 Task: Add Sprouts Citrus Herb Salmon One Pan Meal to the cart.
Action: Mouse moved to (18, 131)
Screenshot: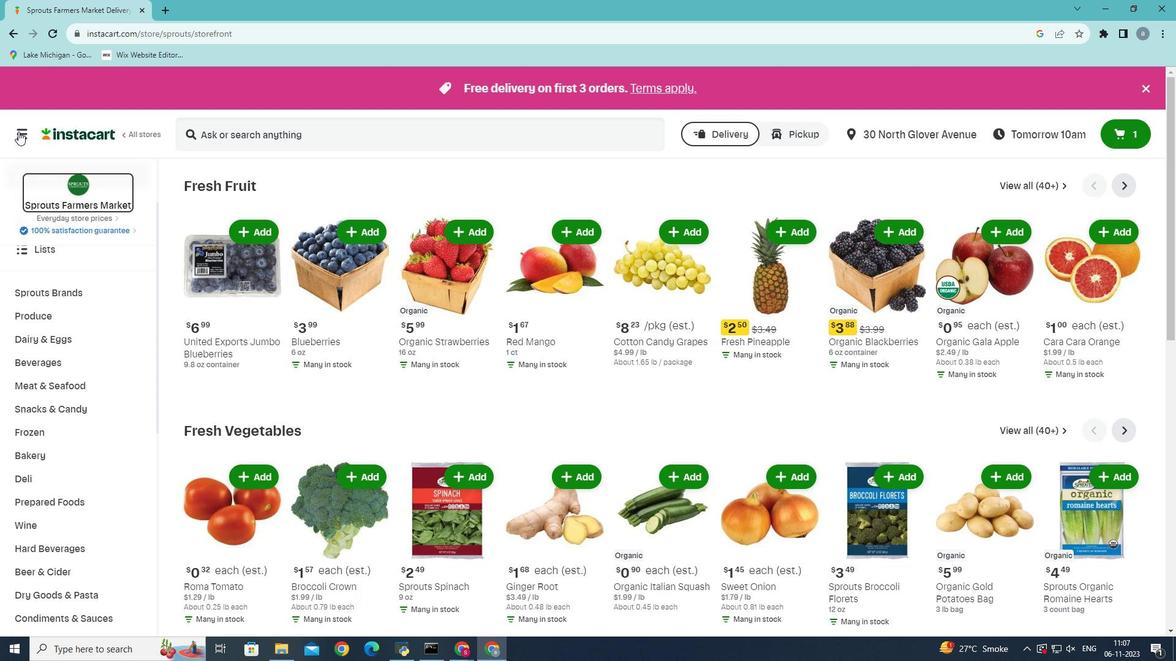 
Action: Mouse pressed left at (18, 131)
Screenshot: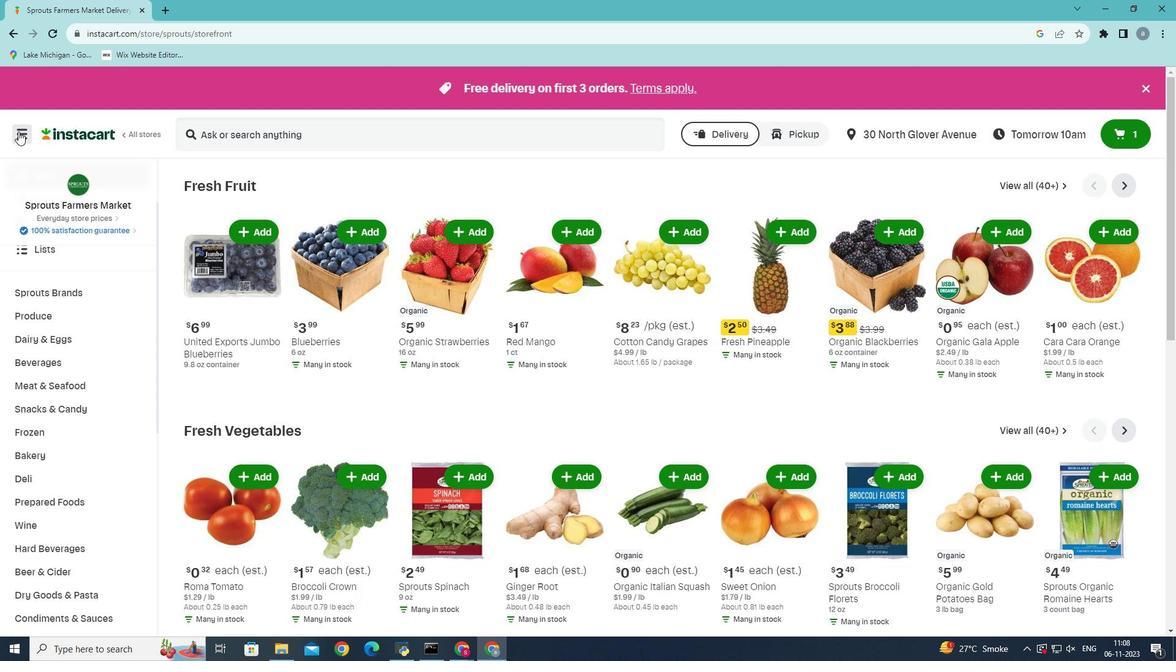 
Action: Mouse moved to (66, 339)
Screenshot: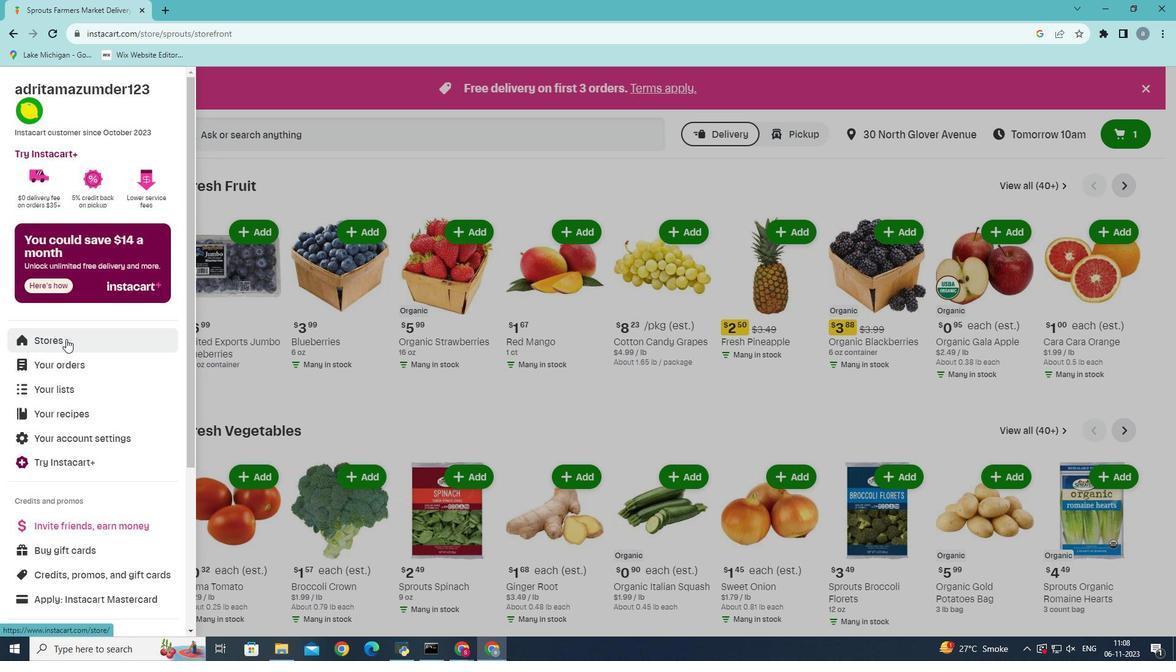 
Action: Mouse pressed left at (66, 339)
Screenshot: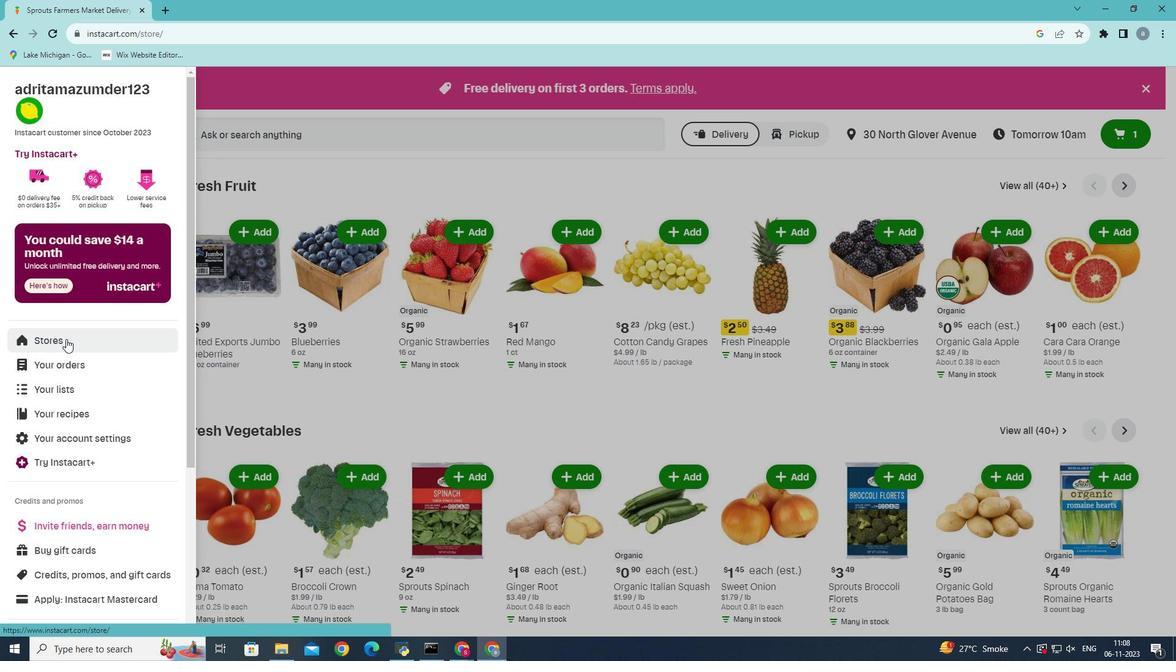 
Action: Mouse moved to (294, 137)
Screenshot: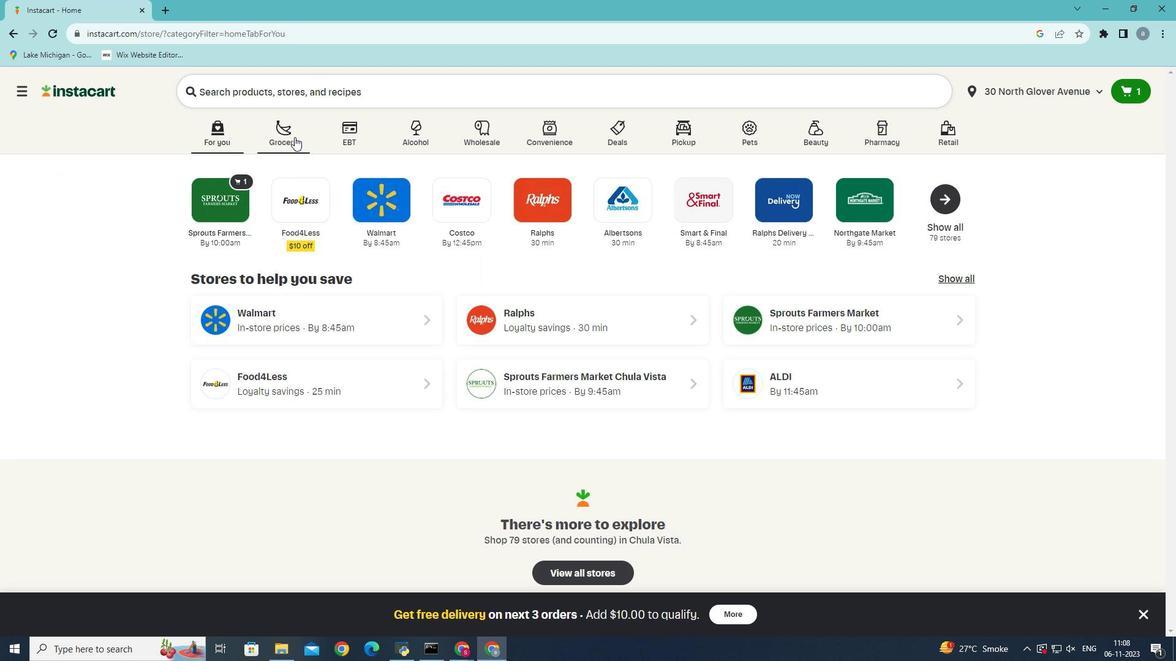 
Action: Mouse pressed left at (294, 137)
Screenshot: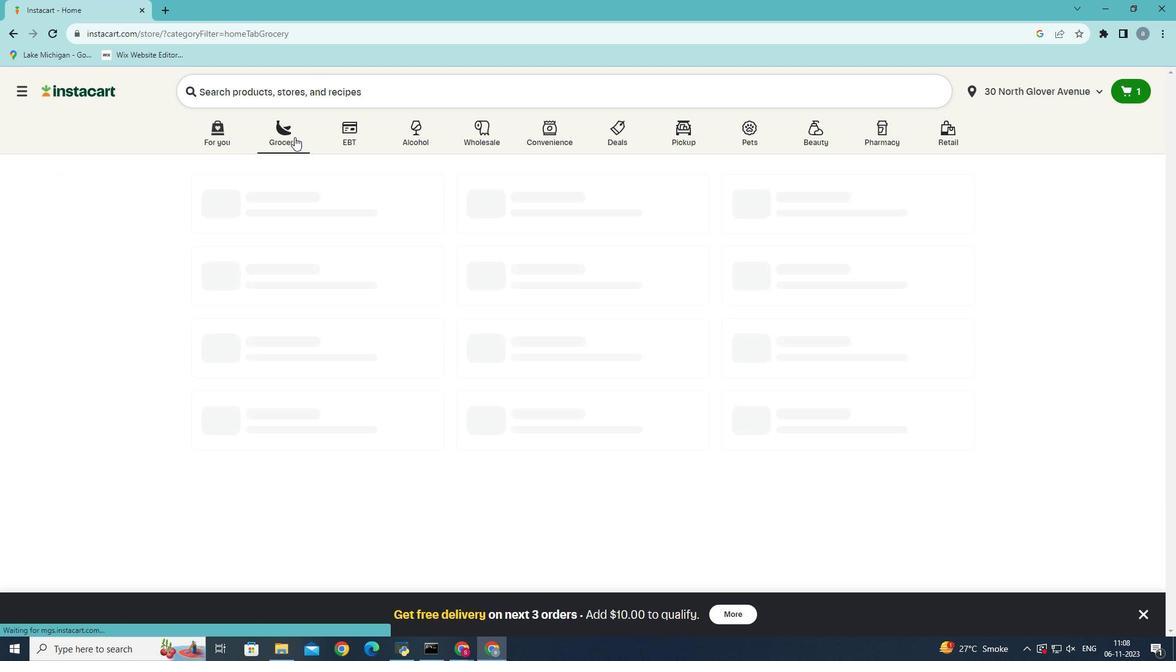 
Action: Mouse moved to (262, 367)
Screenshot: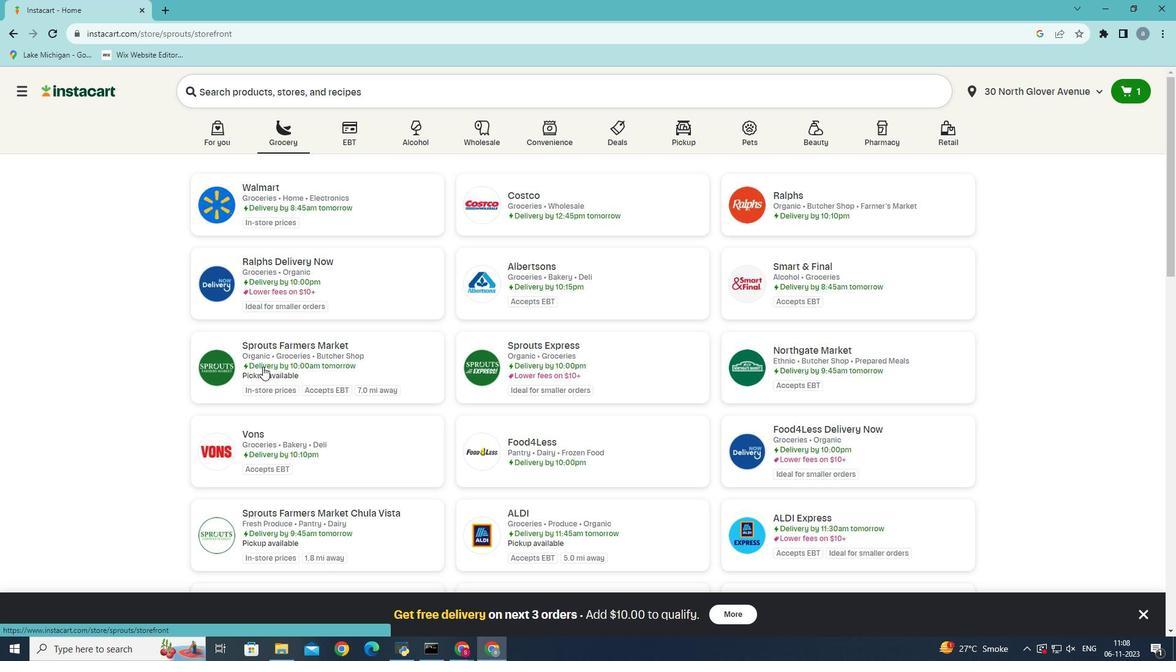 
Action: Mouse pressed left at (262, 367)
Screenshot: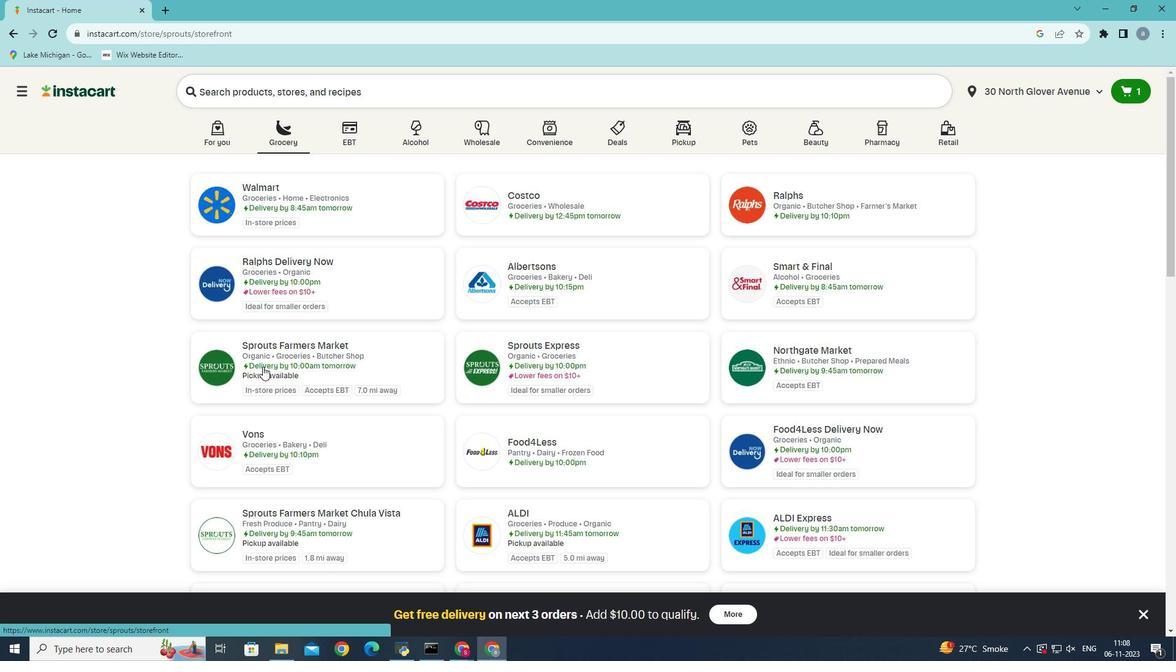 
Action: Mouse moved to (49, 574)
Screenshot: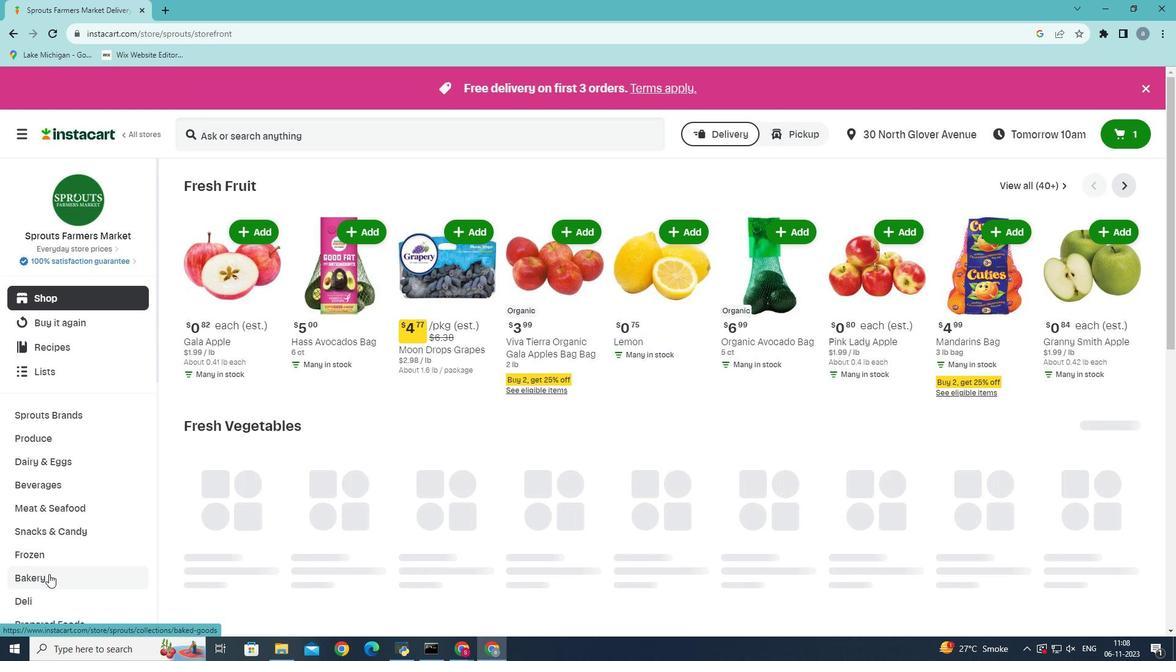
Action: Mouse scrolled (49, 574) with delta (0, 0)
Screenshot: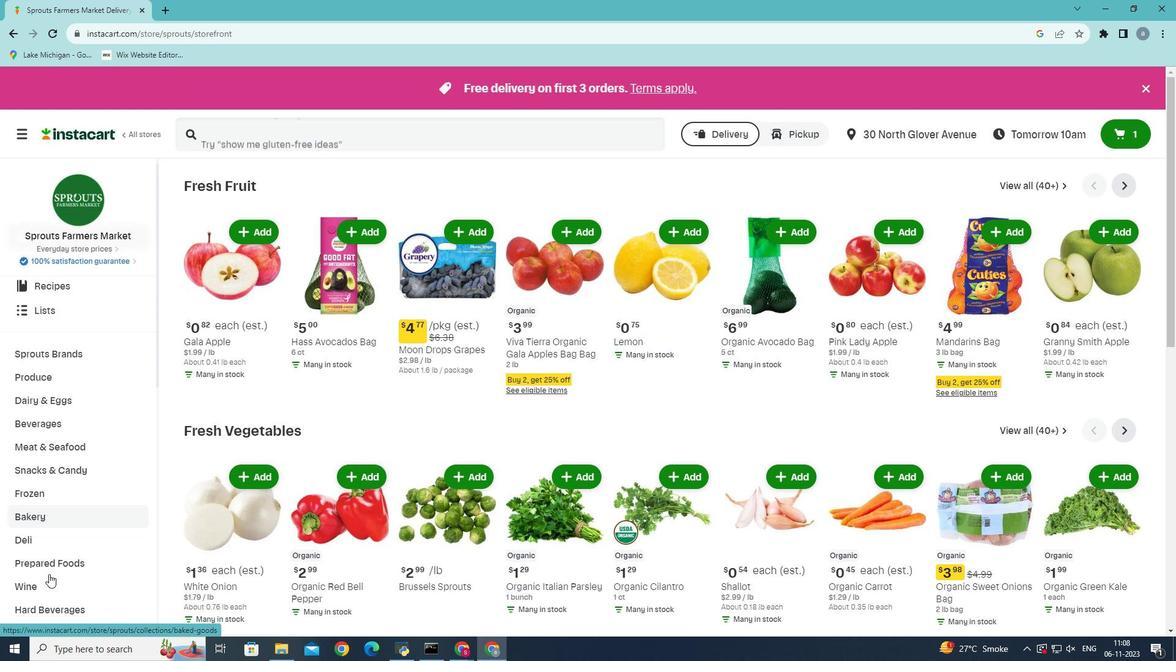
Action: Mouse moved to (44, 569)
Screenshot: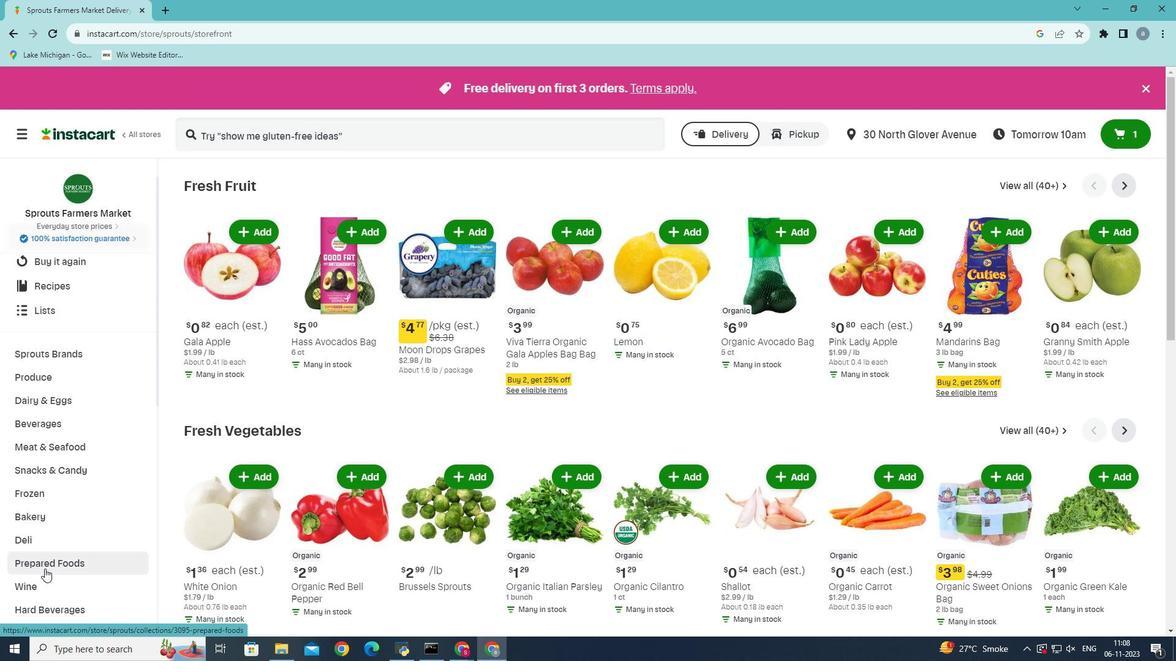 
Action: Mouse pressed left at (44, 569)
Screenshot: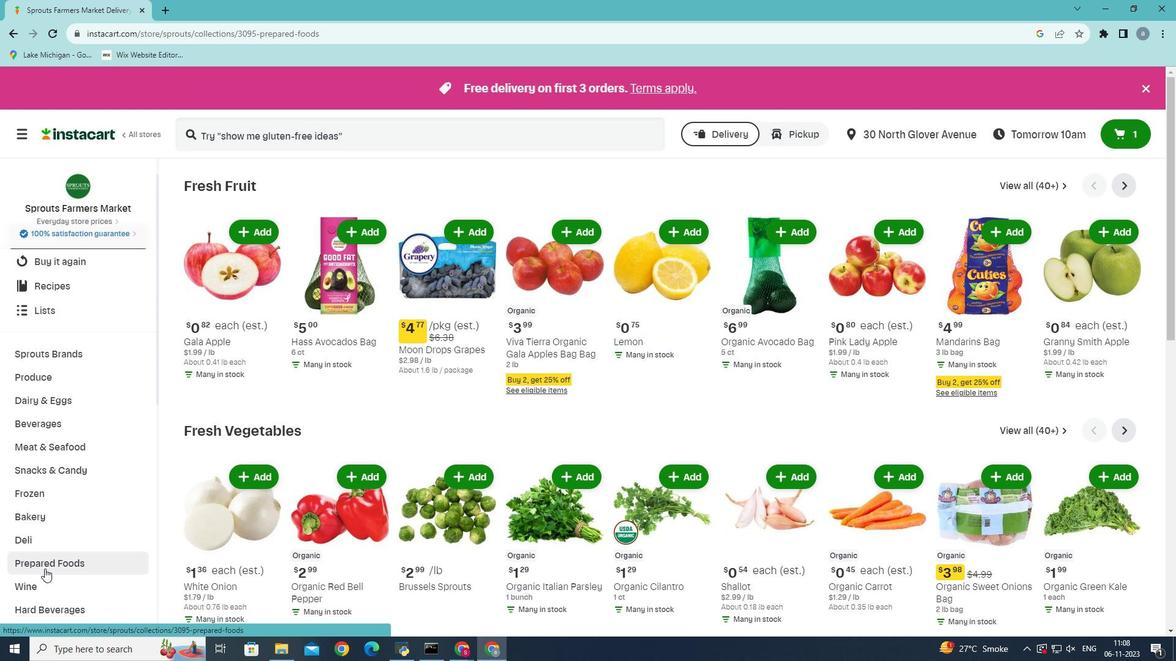 
Action: Mouse moved to (414, 215)
Screenshot: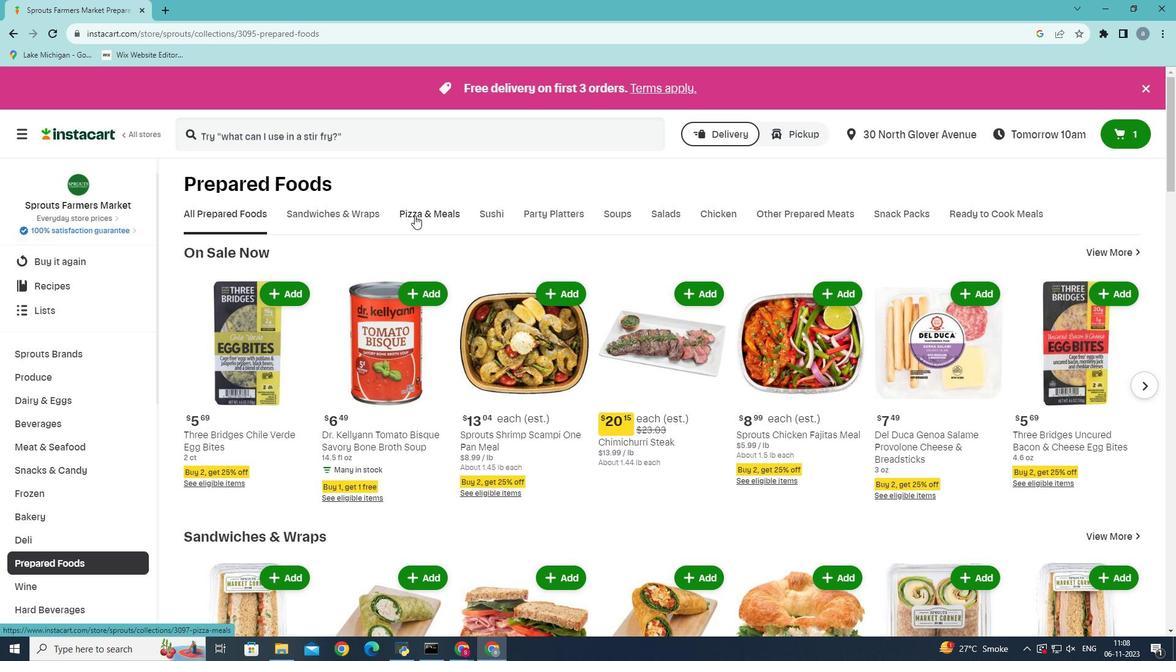
Action: Mouse pressed left at (414, 215)
Screenshot: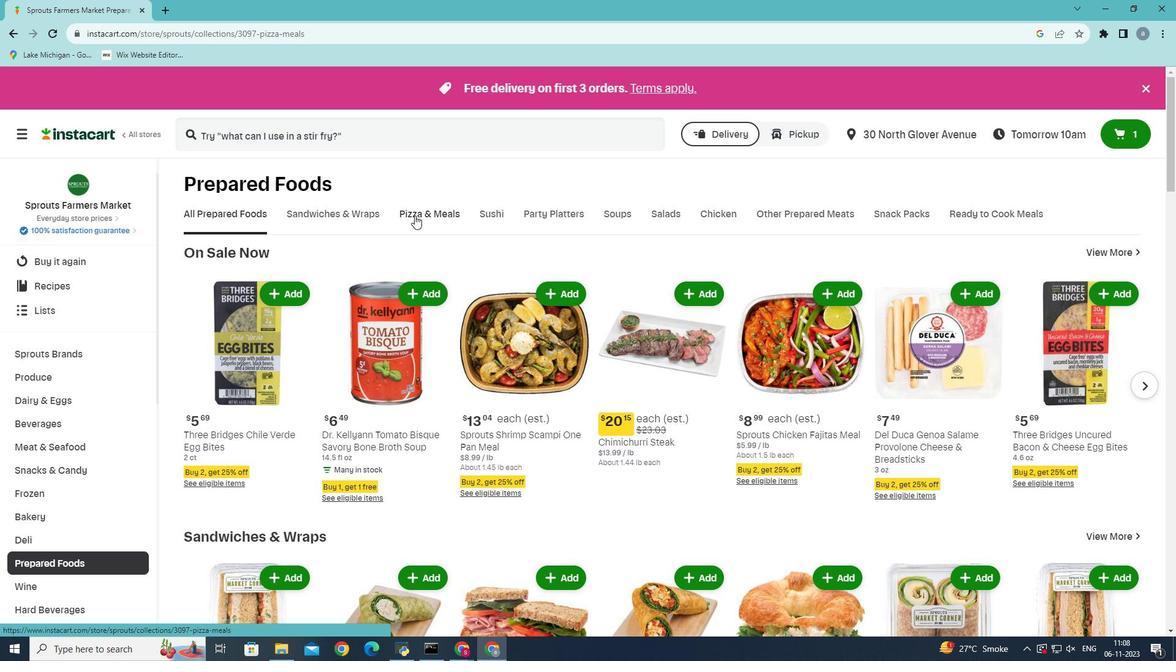 
Action: Mouse moved to (842, 268)
Screenshot: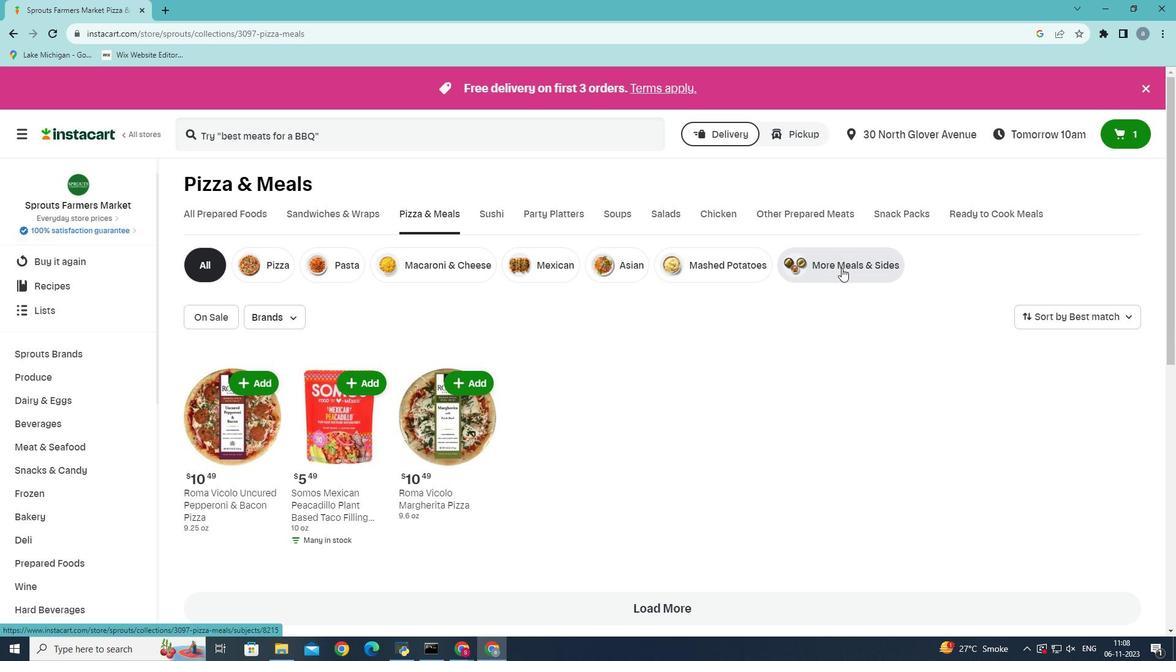 
Action: Mouse pressed left at (842, 268)
Screenshot: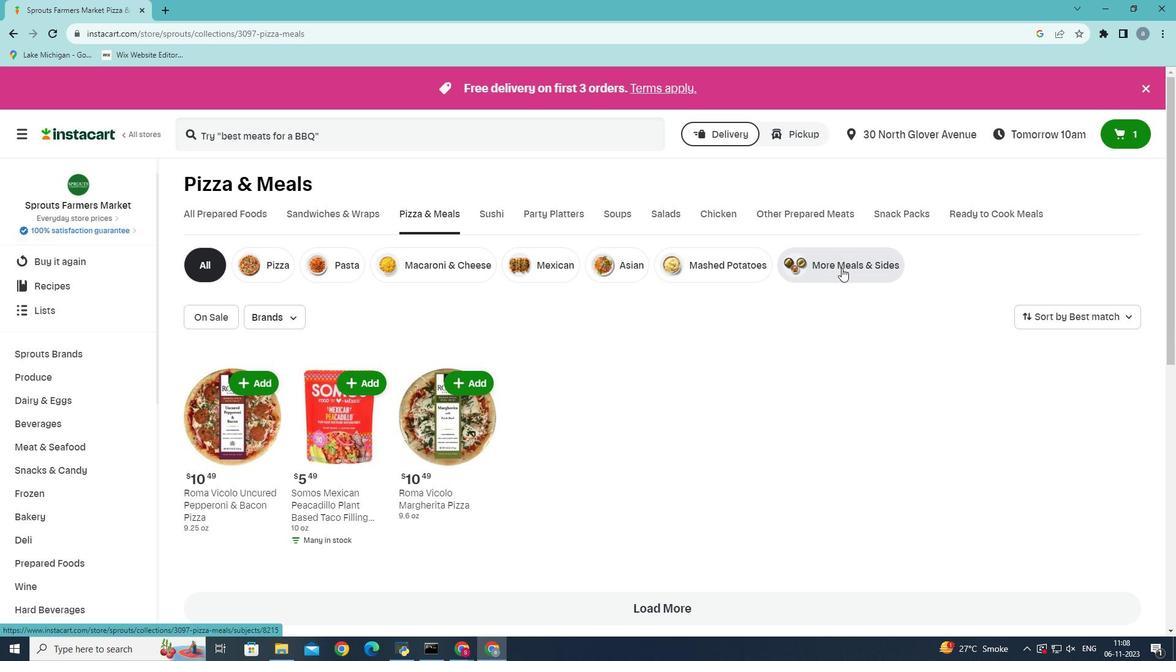 
Action: Mouse moved to (251, 139)
Screenshot: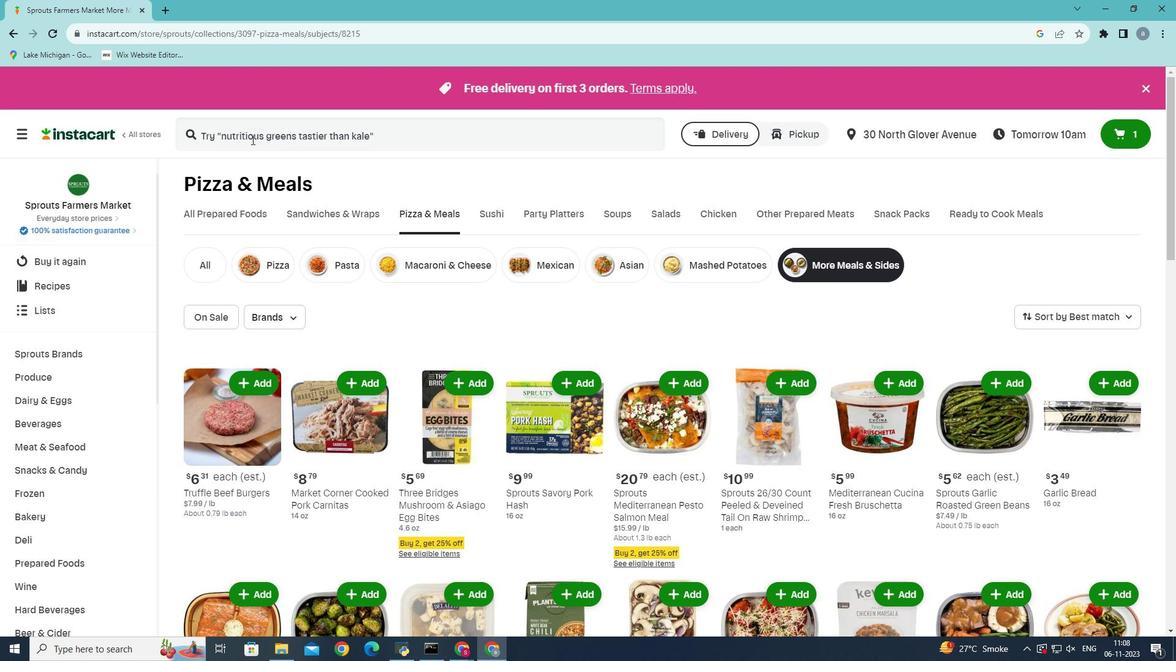 
Action: Mouse pressed left at (251, 139)
Screenshot: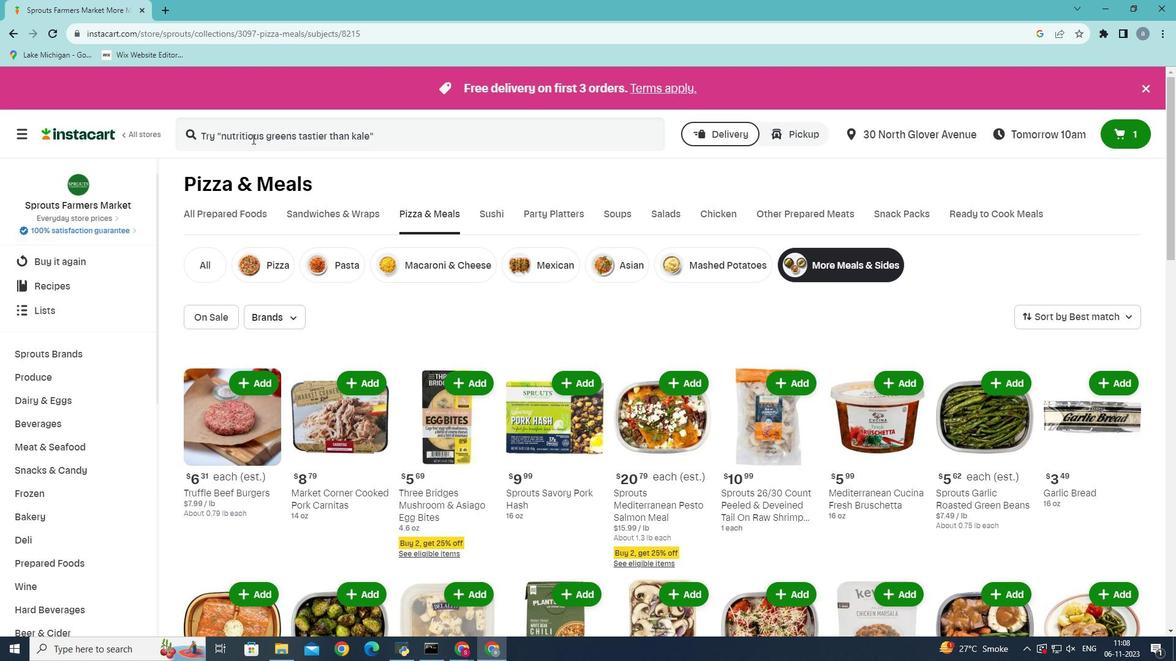 
Action: Mouse moved to (252, 139)
Screenshot: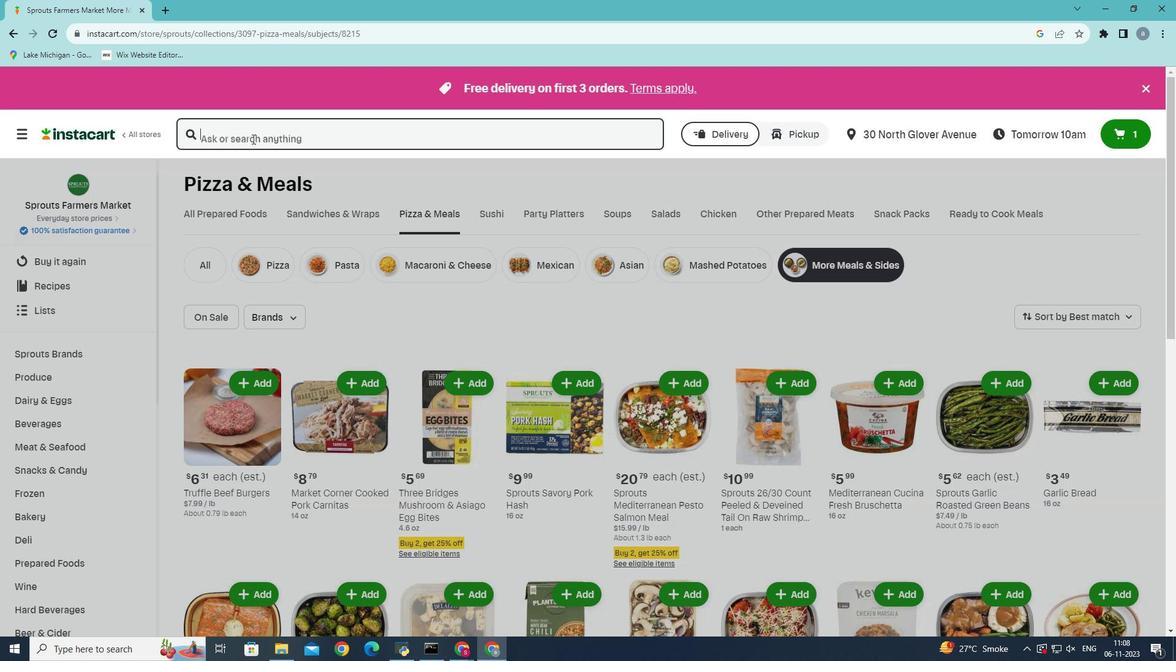 
Action: Key pressed <Key.shift>Sprout<Key.space>cirtrus<Key.space>herb<Key.space>salmon<Key.space>one<Key.space>pan<Key.space>meal<Key.enter>
Screenshot: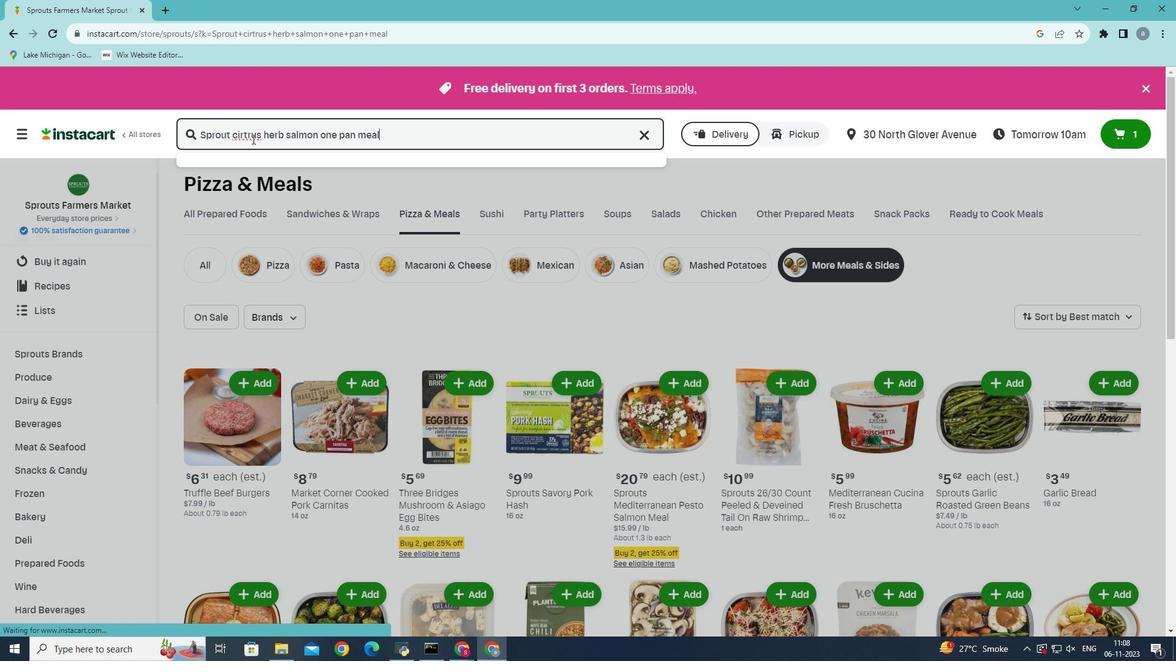 
Action: Mouse moved to (319, 265)
Screenshot: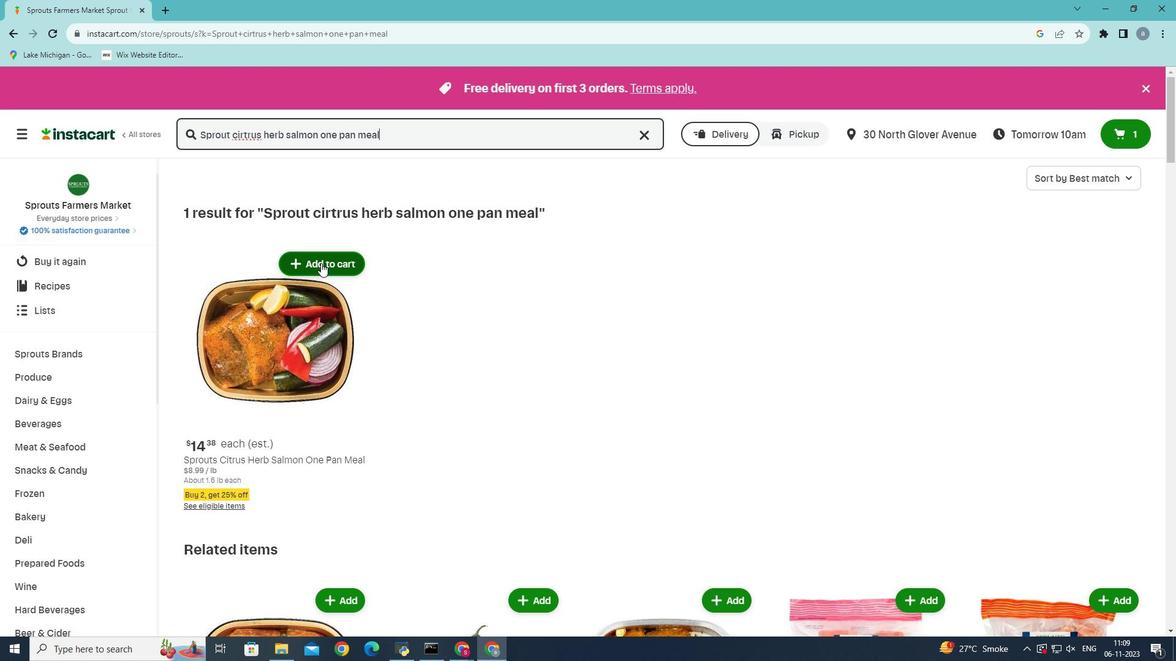 
Action: Mouse pressed left at (319, 265)
Screenshot: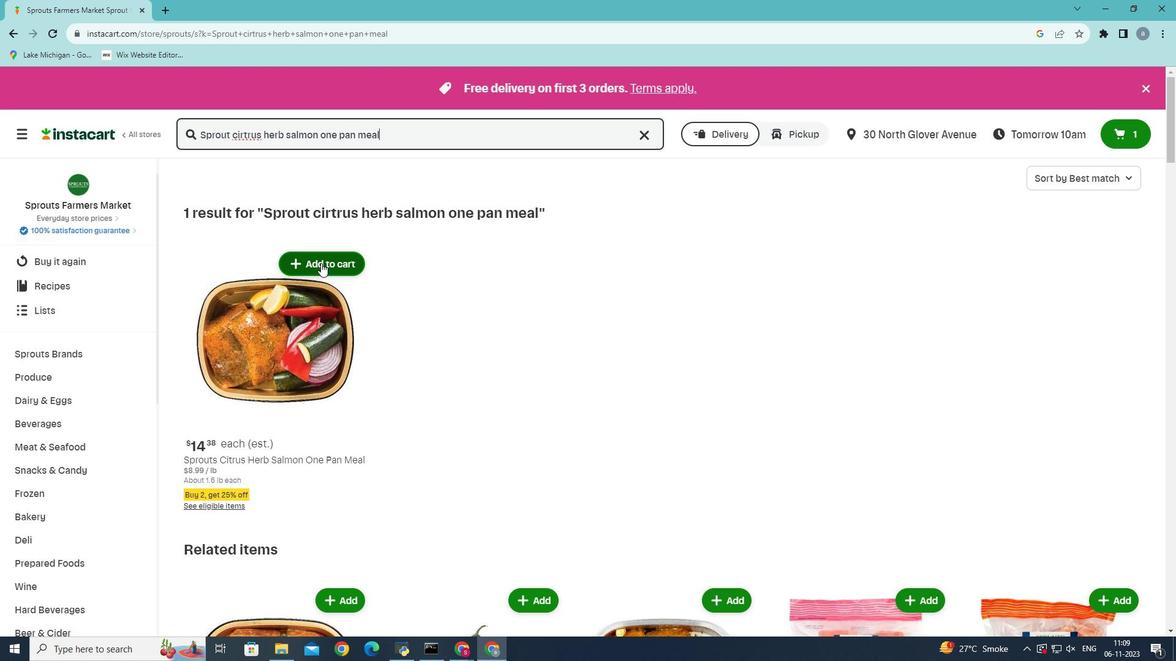
Action: Mouse moved to (299, 234)
Screenshot: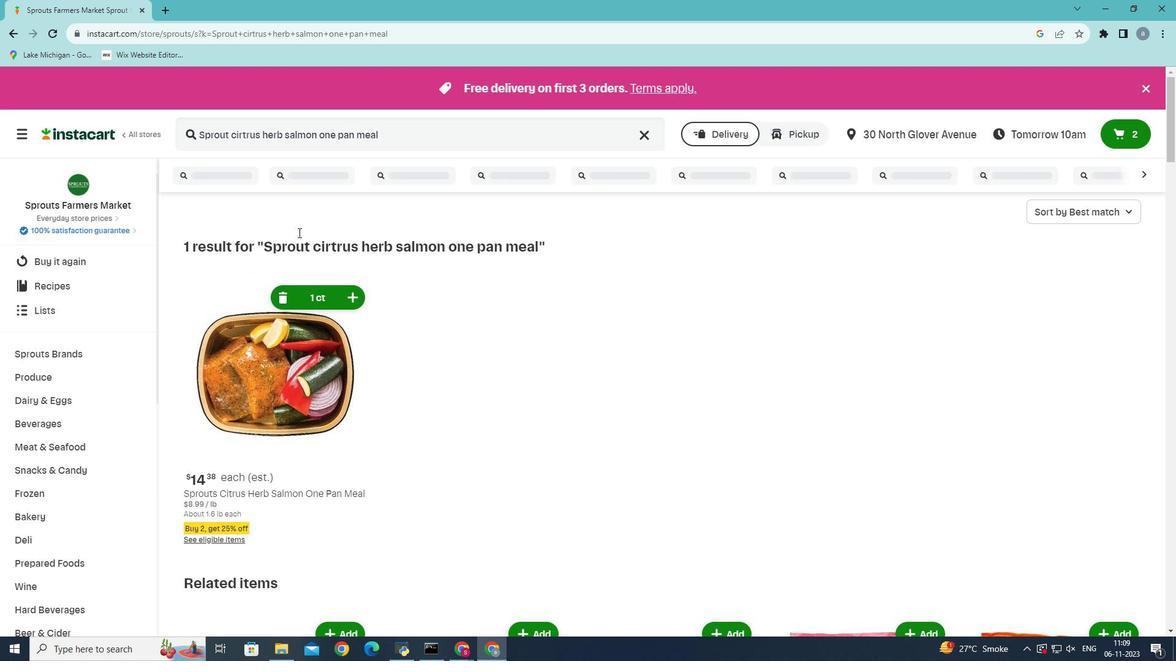 
